 Task: Add The Spice Hunter Saffron Strands, Spanish Mancha, Whole to the cart.
Action: Mouse moved to (402, 219)
Screenshot: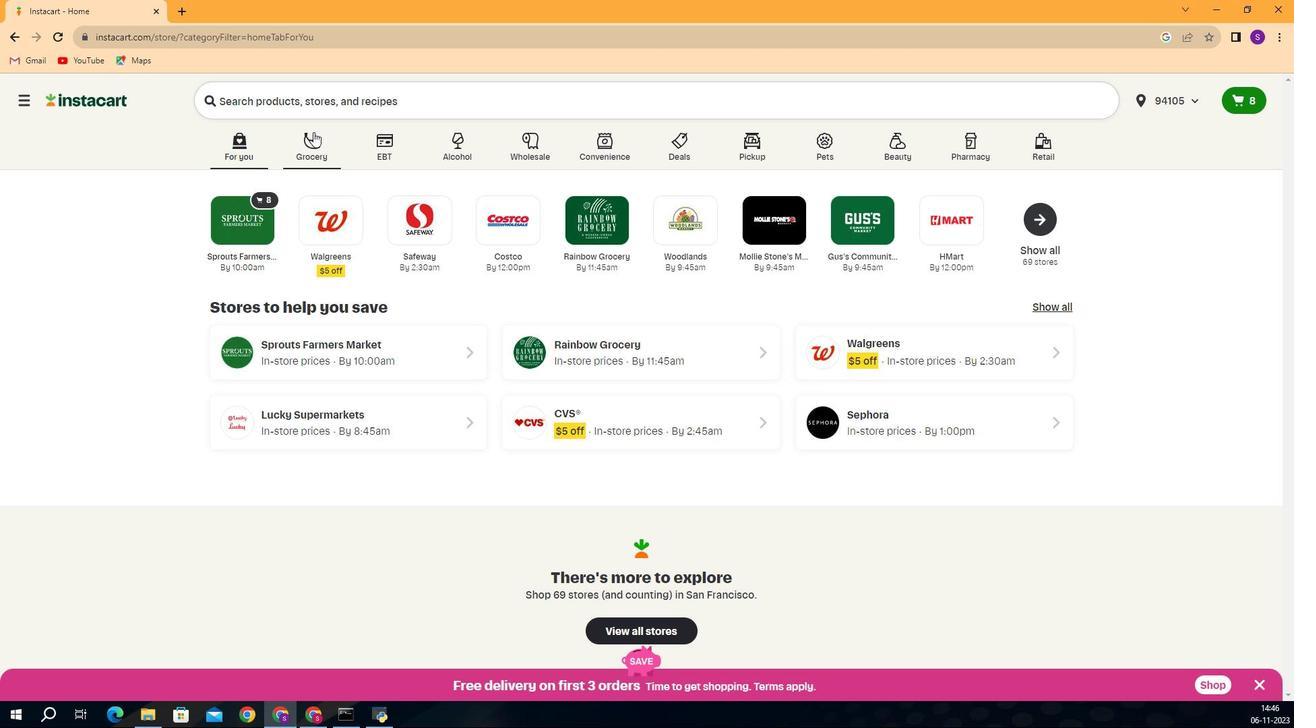 
Action: Mouse pressed left at (402, 219)
Screenshot: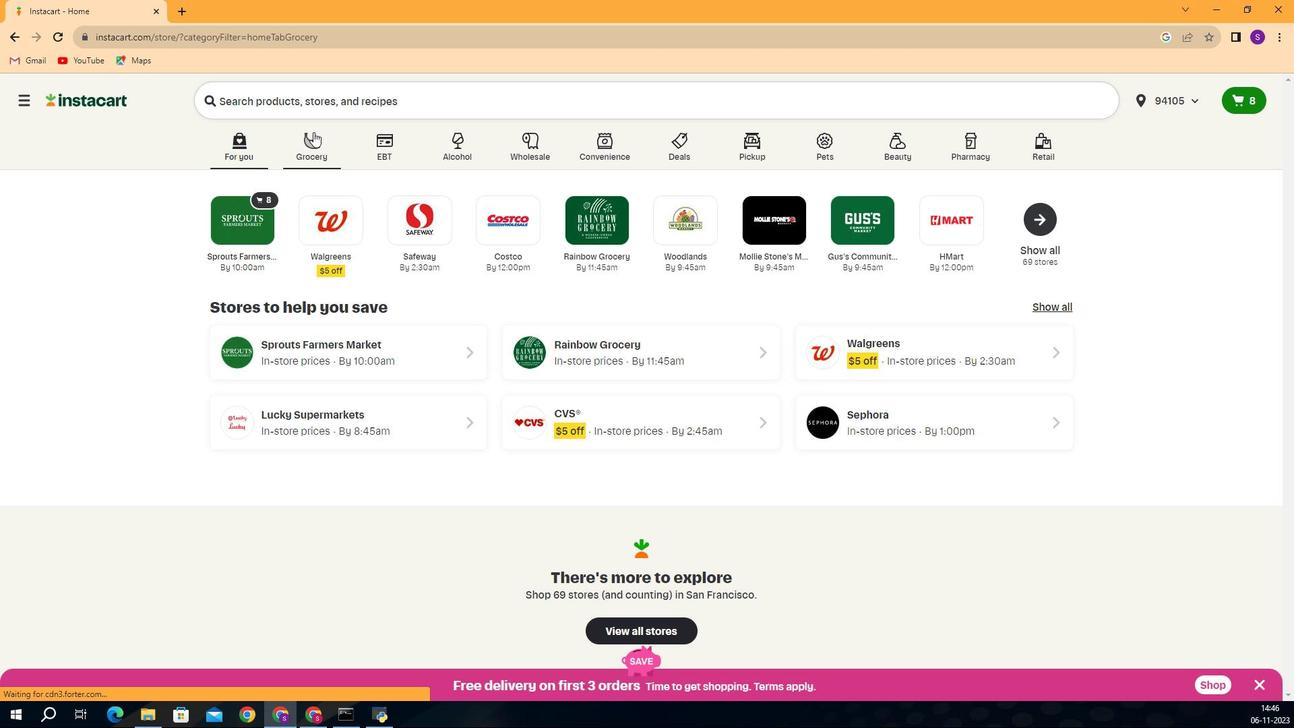 
Action: Mouse moved to (459, 279)
Screenshot: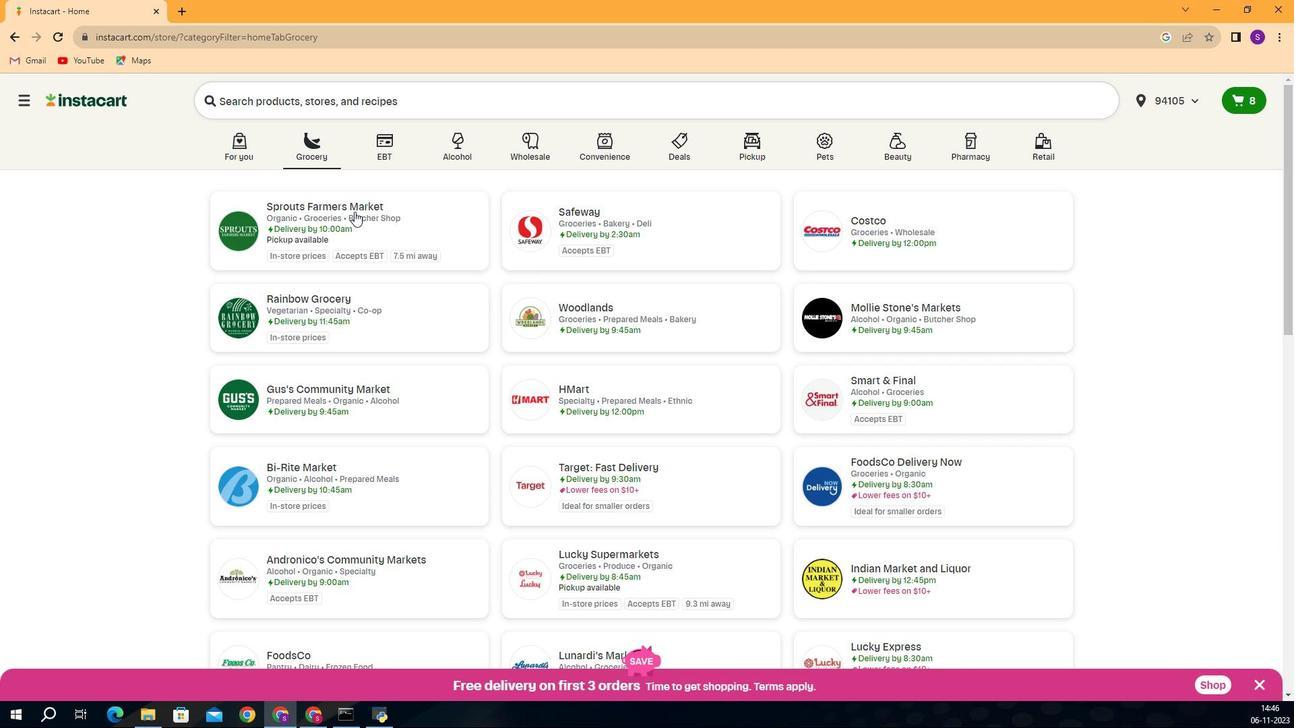 
Action: Mouse pressed left at (459, 279)
Screenshot: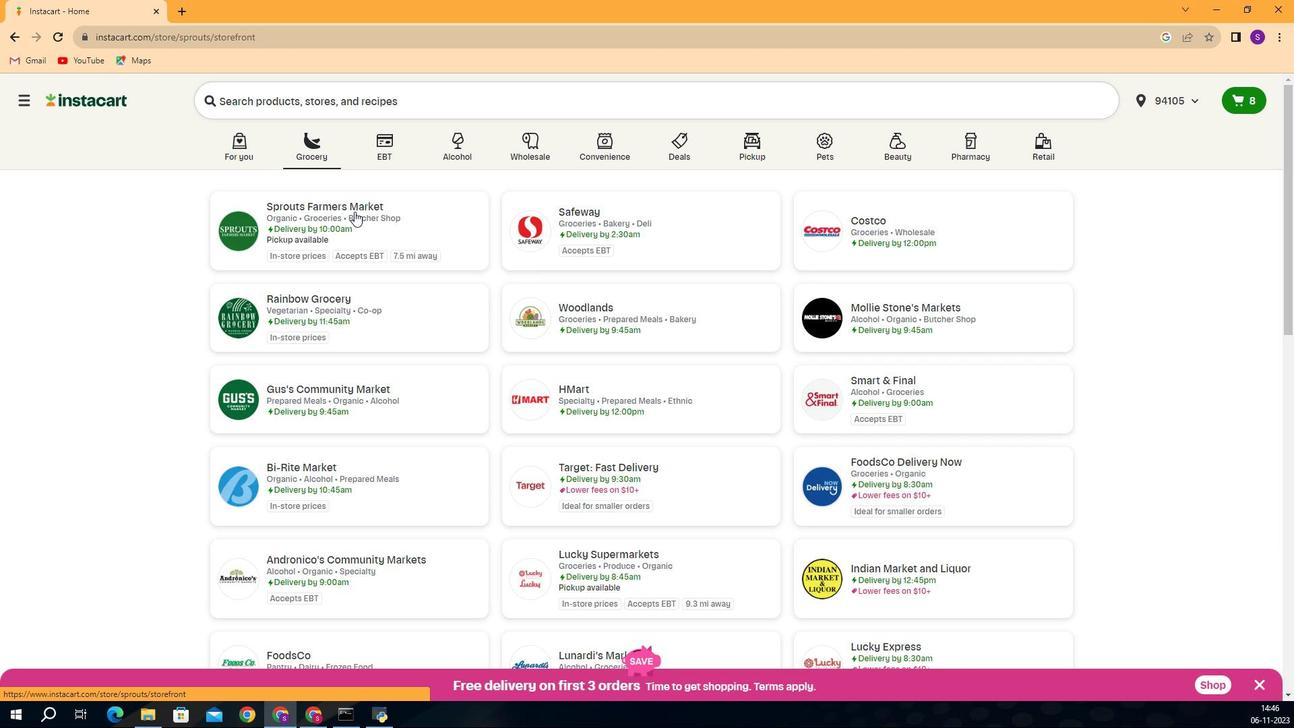 
Action: Mouse moved to (50, 449)
Screenshot: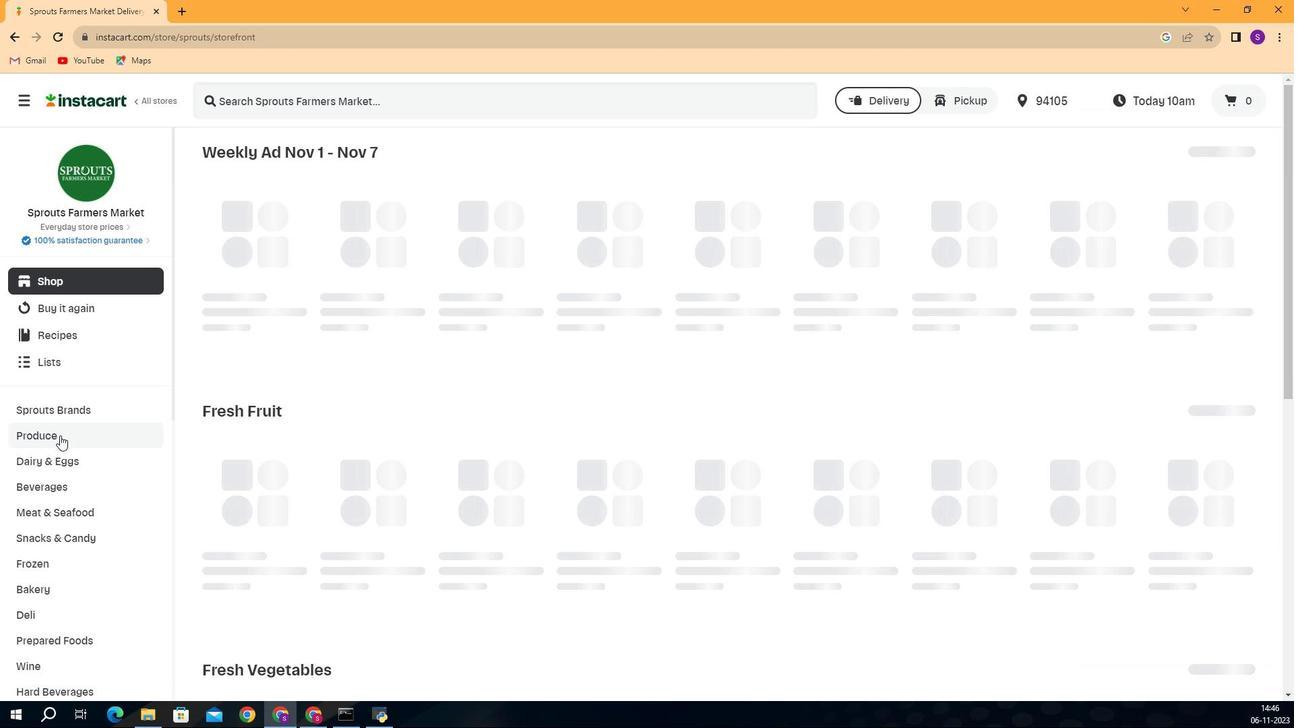 
Action: Mouse scrolled (50, 449) with delta (0, 0)
Screenshot: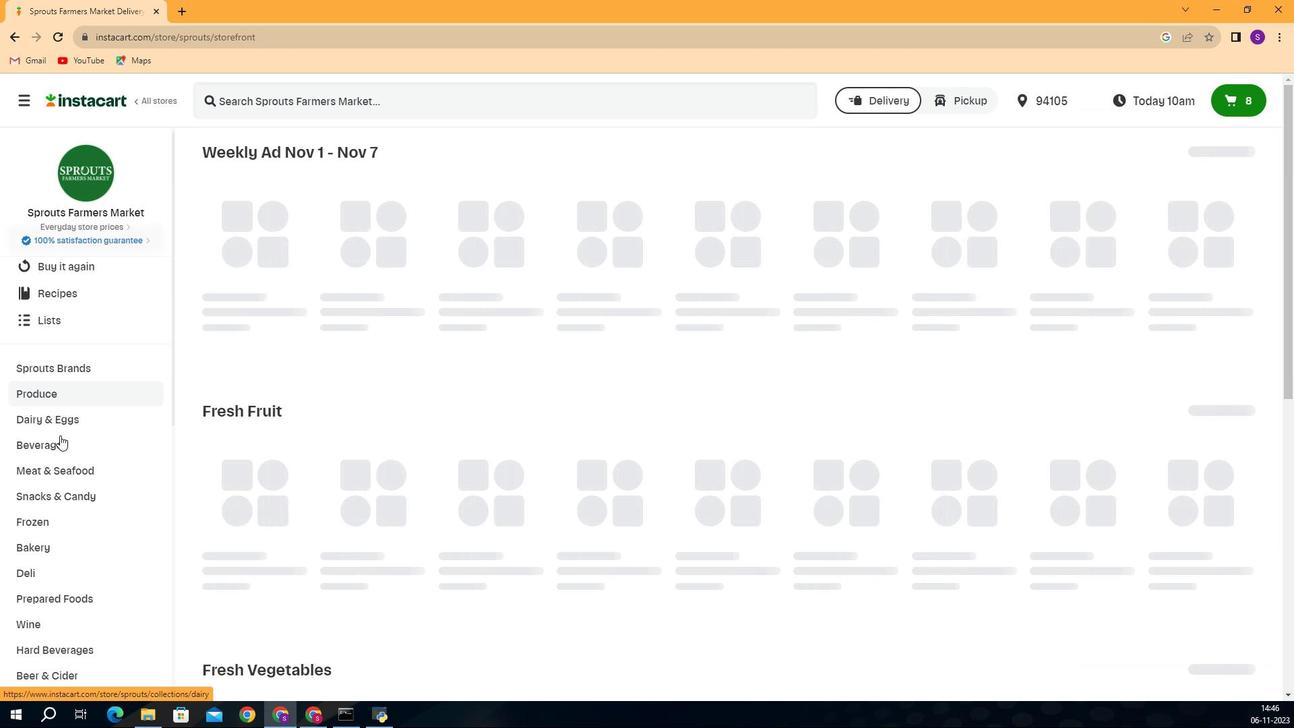 
Action: Mouse scrolled (50, 449) with delta (0, 0)
Screenshot: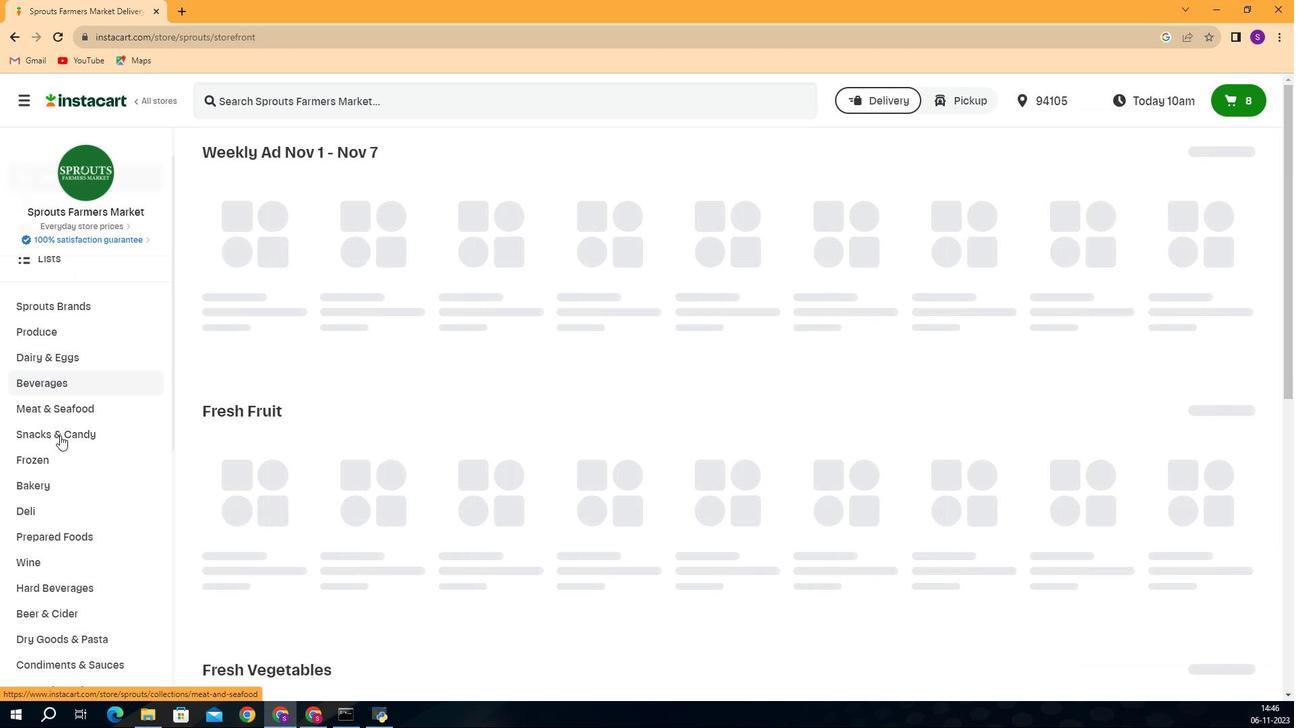 
Action: Mouse scrolled (50, 449) with delta (0, 0)
Screenshot: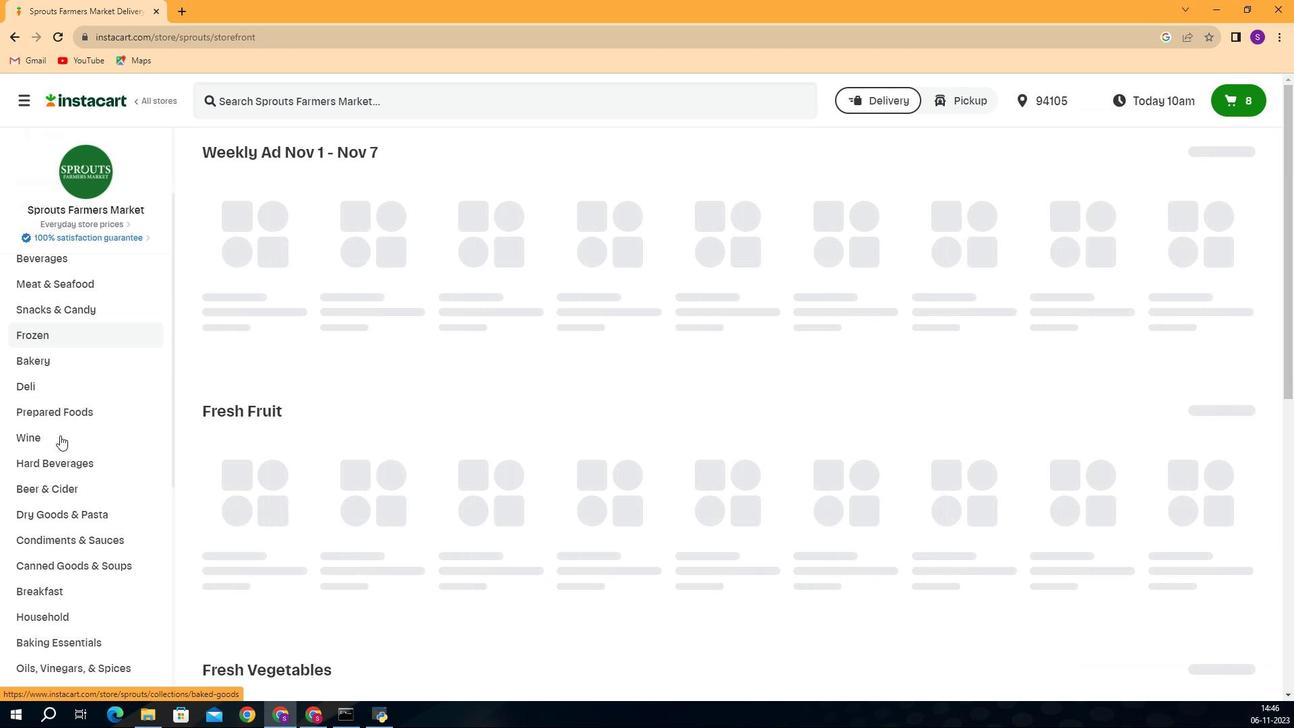 
Action: Mouse scrolled (50, 449) with delta (0, 0)
Screenshot: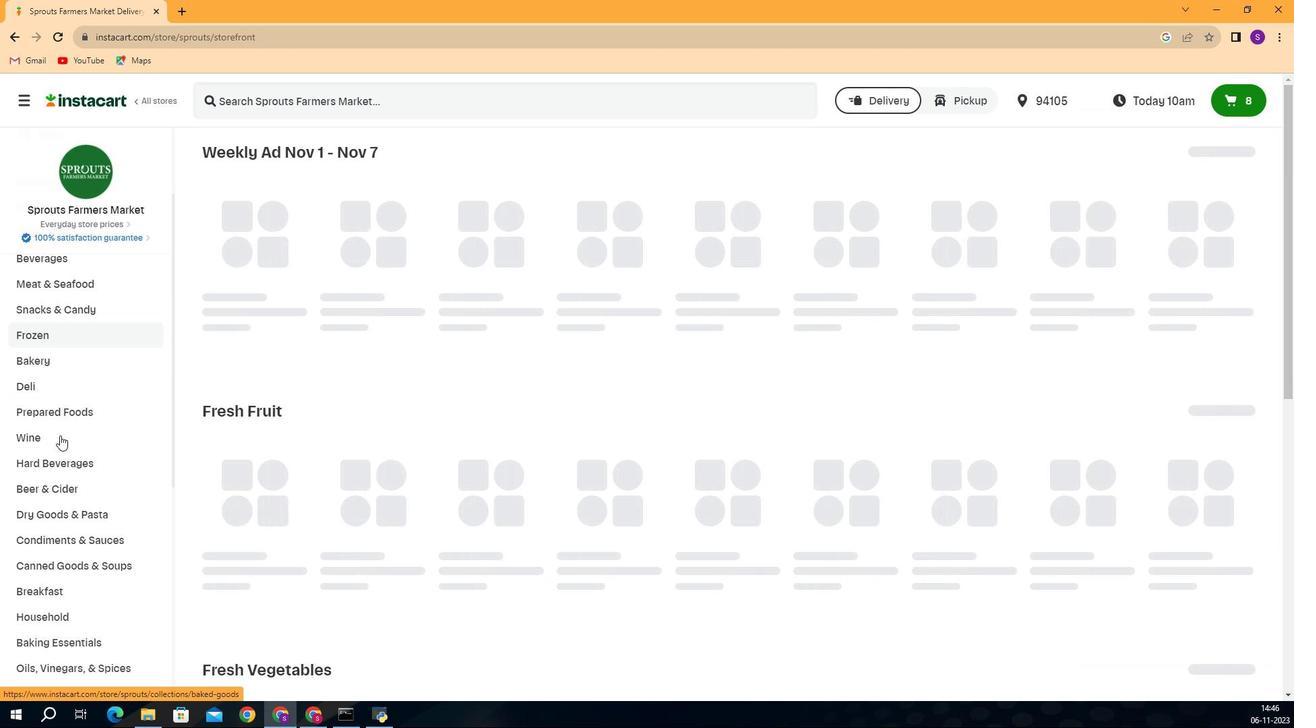 
Action: Mouse scrolled (50, 449) with delta (0, 0)
Screenshot: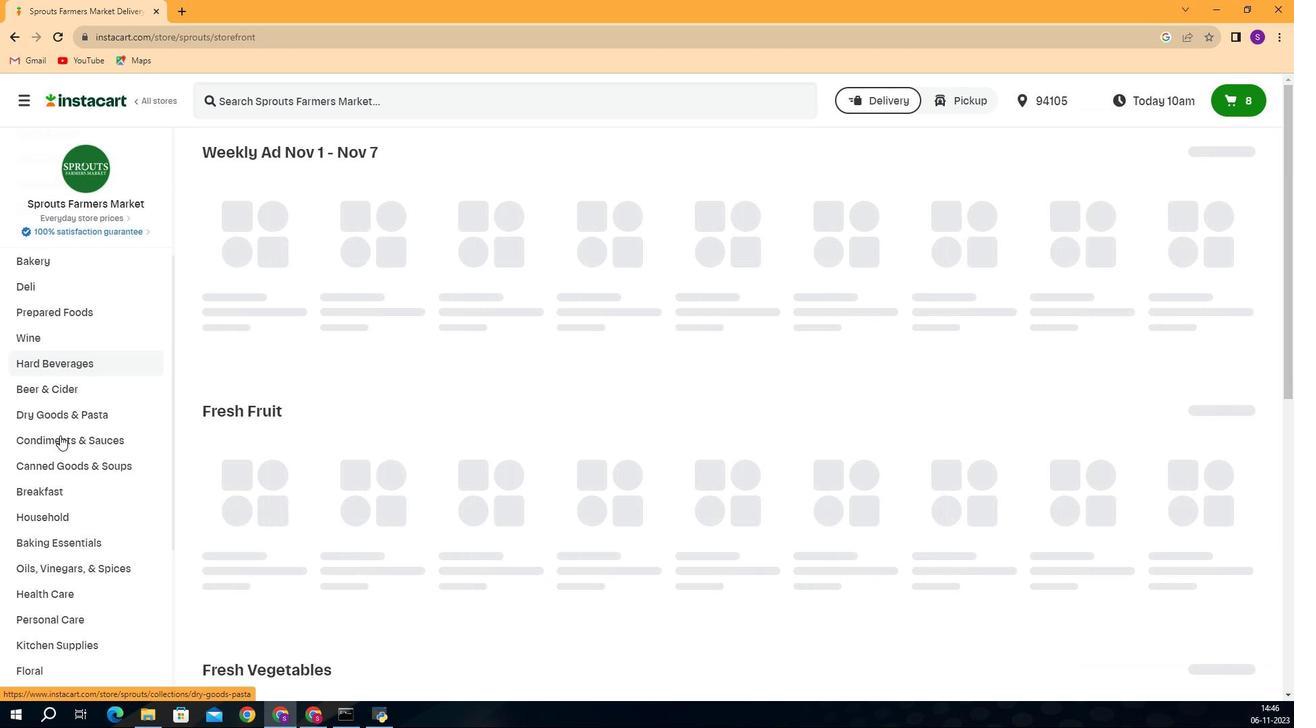 
Action: Mouse scrolled (50, 449) with delta (0, 0)
Screenshot: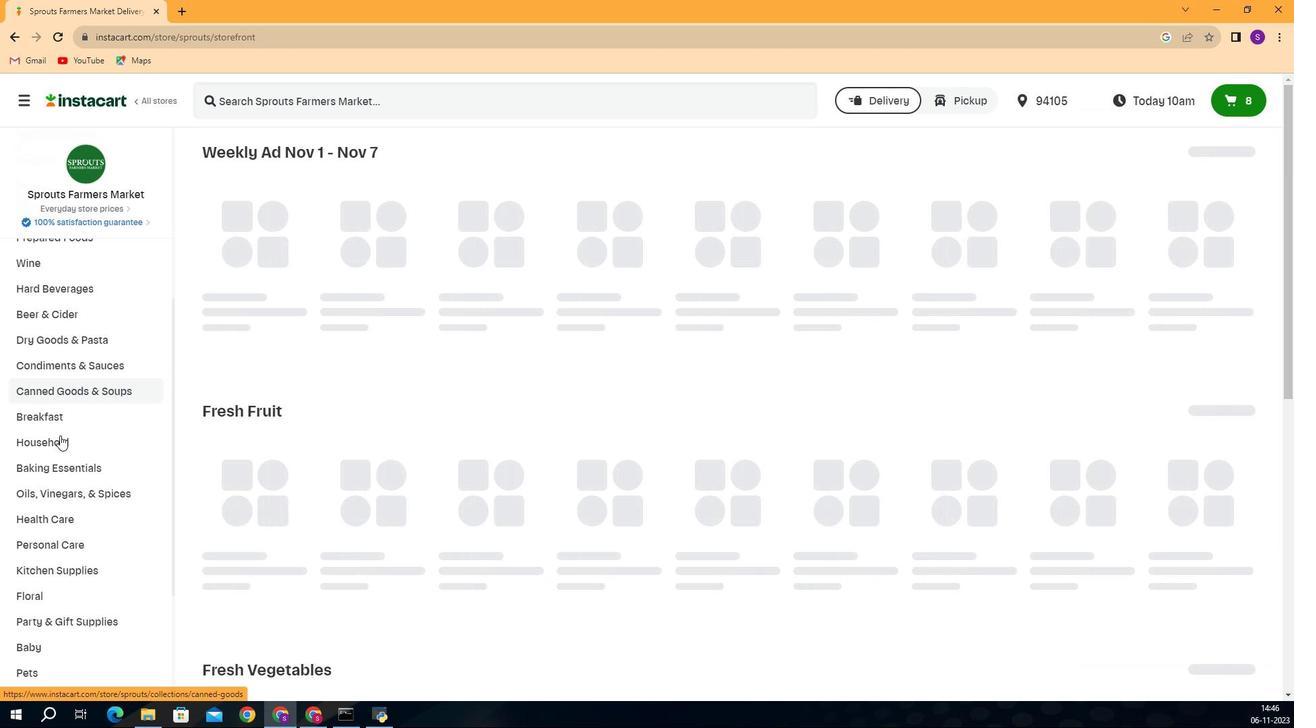 
Action: Mouse moved to (70, 487)
Screenshot: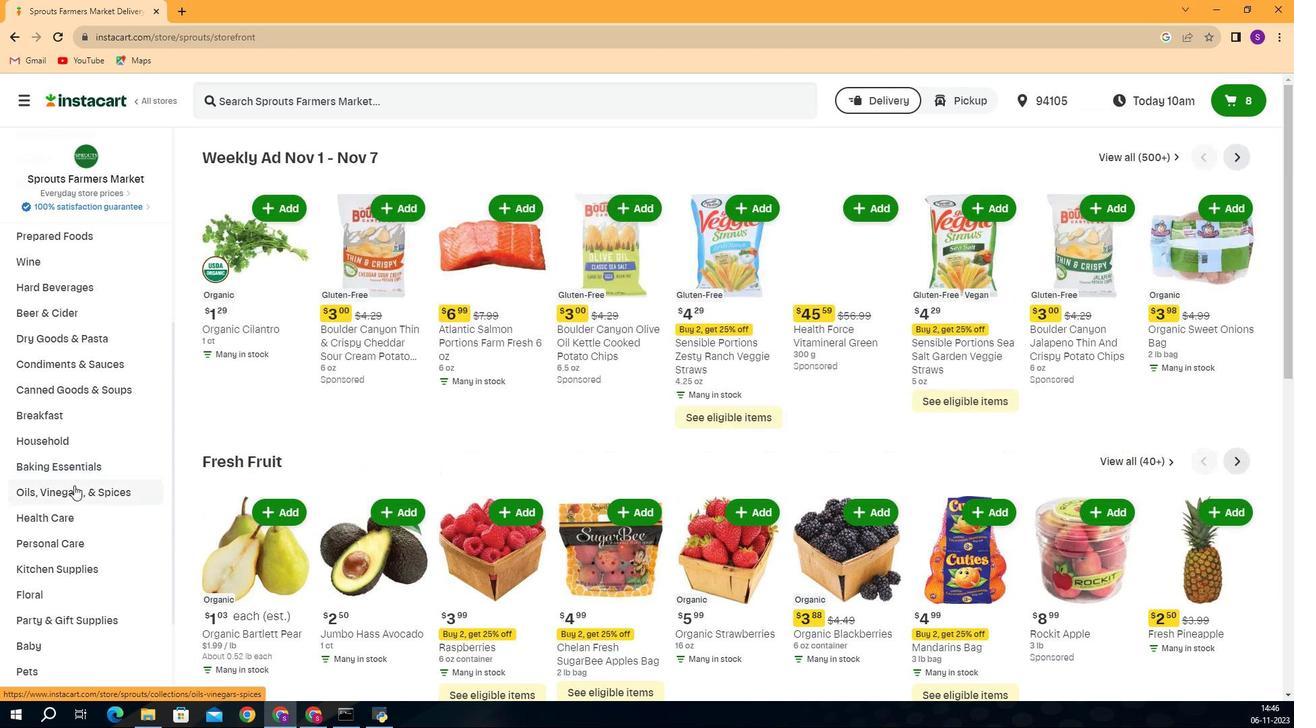 
Action: Mouse pressed left at (70, 487)
Screenshot: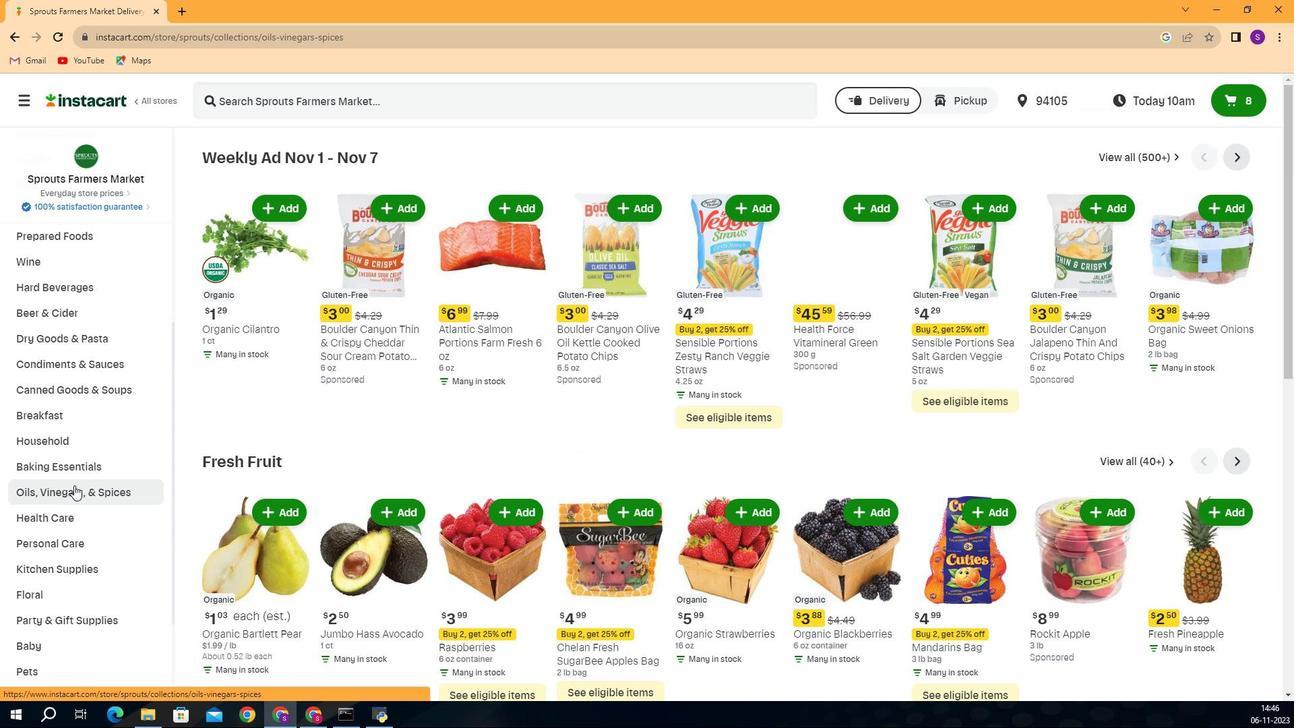 
Action: Mouse moved to (506, 387)
Screenshot: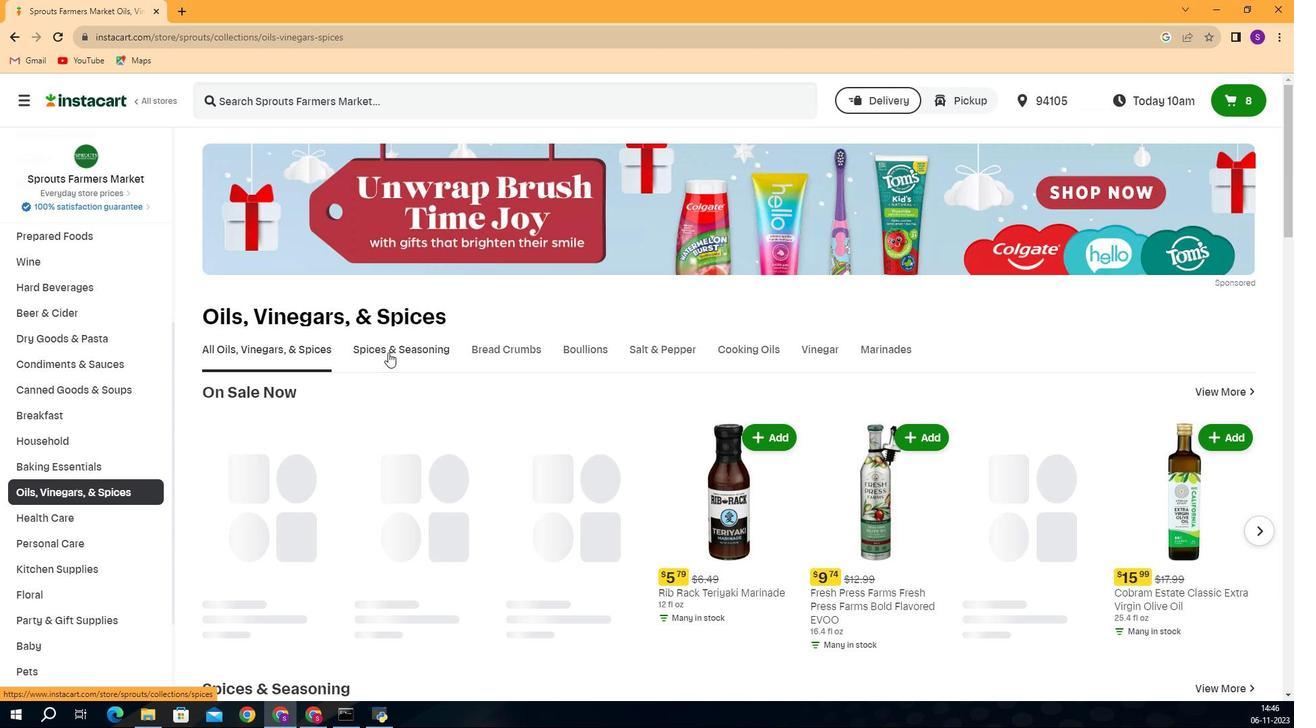 
Action: Mouse pressed left at (506, 387)
Screenshot: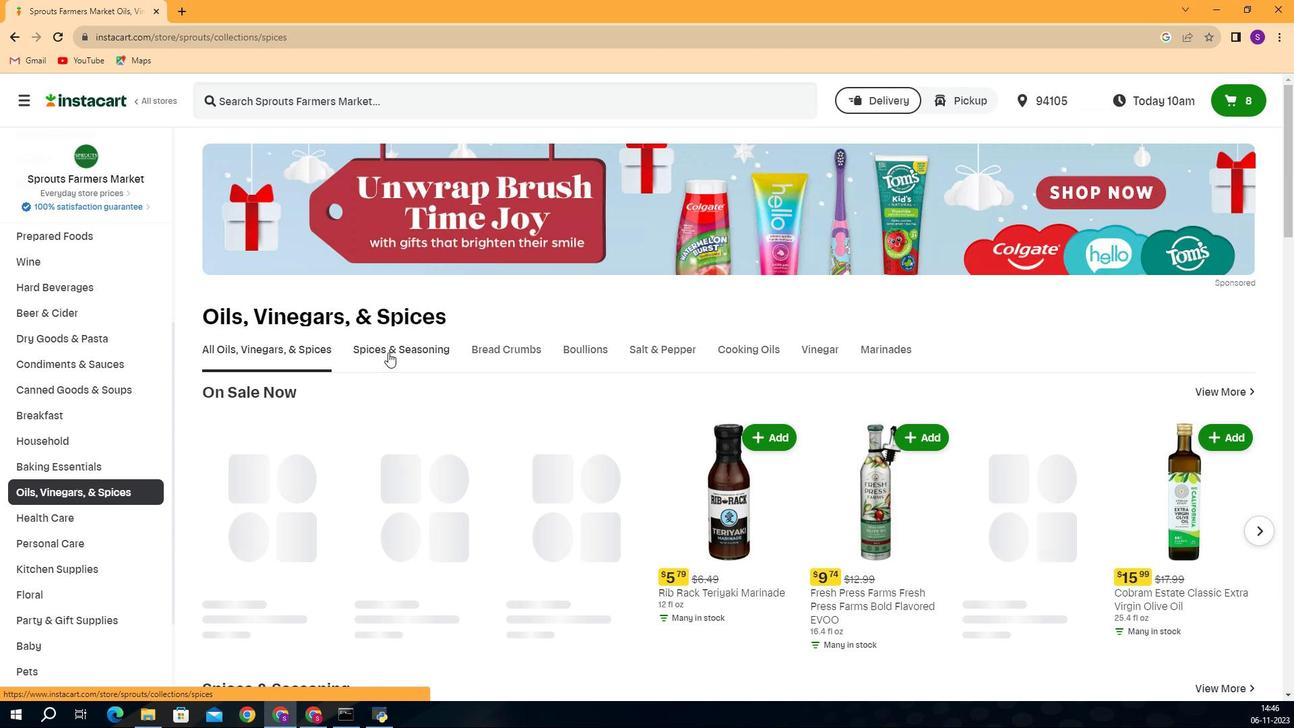
Action: Mouse moved to (724, 198)
Screenshot: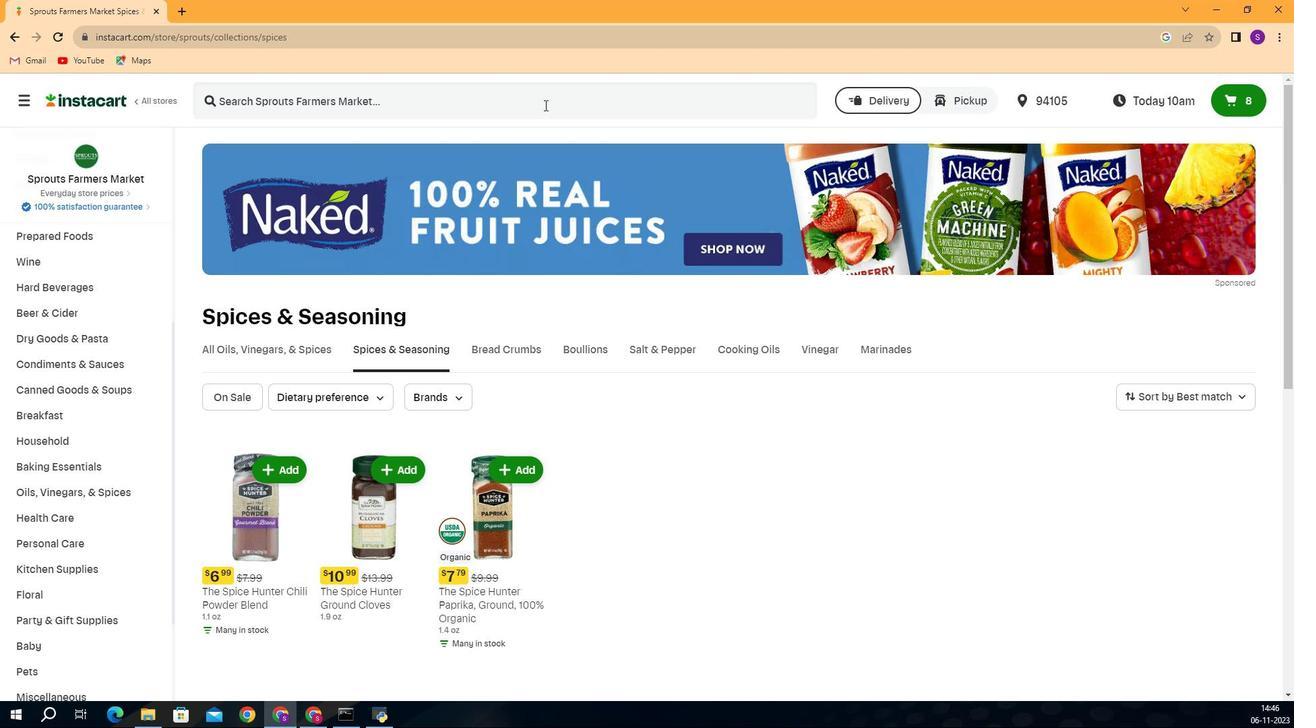 
Action: Mouse pressed left at (724, 198)
Screenshot: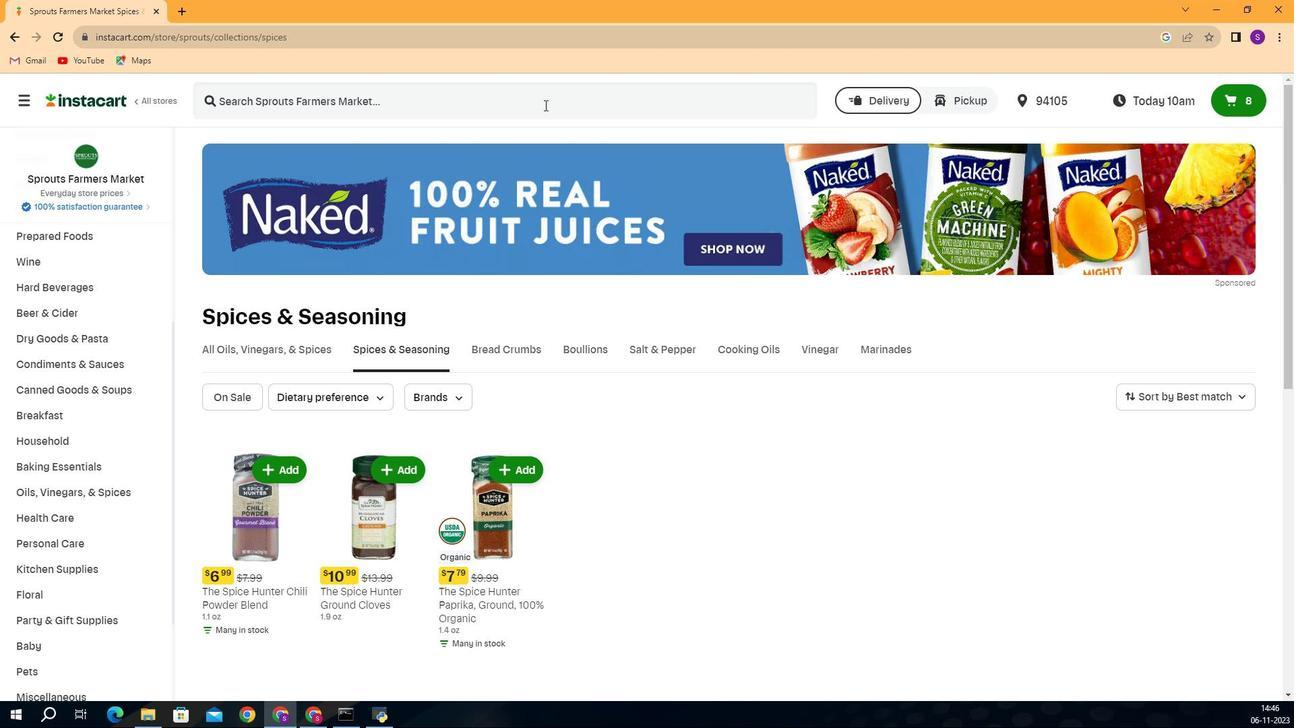 
Action: Key pressed <Key.caps_lock>T<Key.caps_lock>he<Key.space><Key.caps_lock>S<Key.caps_lock>pice<Key.space><Key.caps_lock>H<Key.caps_lock>unter<Key.space><Key.caps_lock>S<Key.caps_lock>affron<Key.space><Key.caps_lock>S<Key.caps_lock>trands,<Key.space><Key.caps_lock>S<Key.caps_lock>panish<Key.space><Key.caps_lock>M<Key.caps_lock>acha<Key.backspace><Key.backspace><Key.backspace>ncha,<Key.space><Key.caps_lock>W<Key.caps_lock>hole<Key.enter>
Screenshot: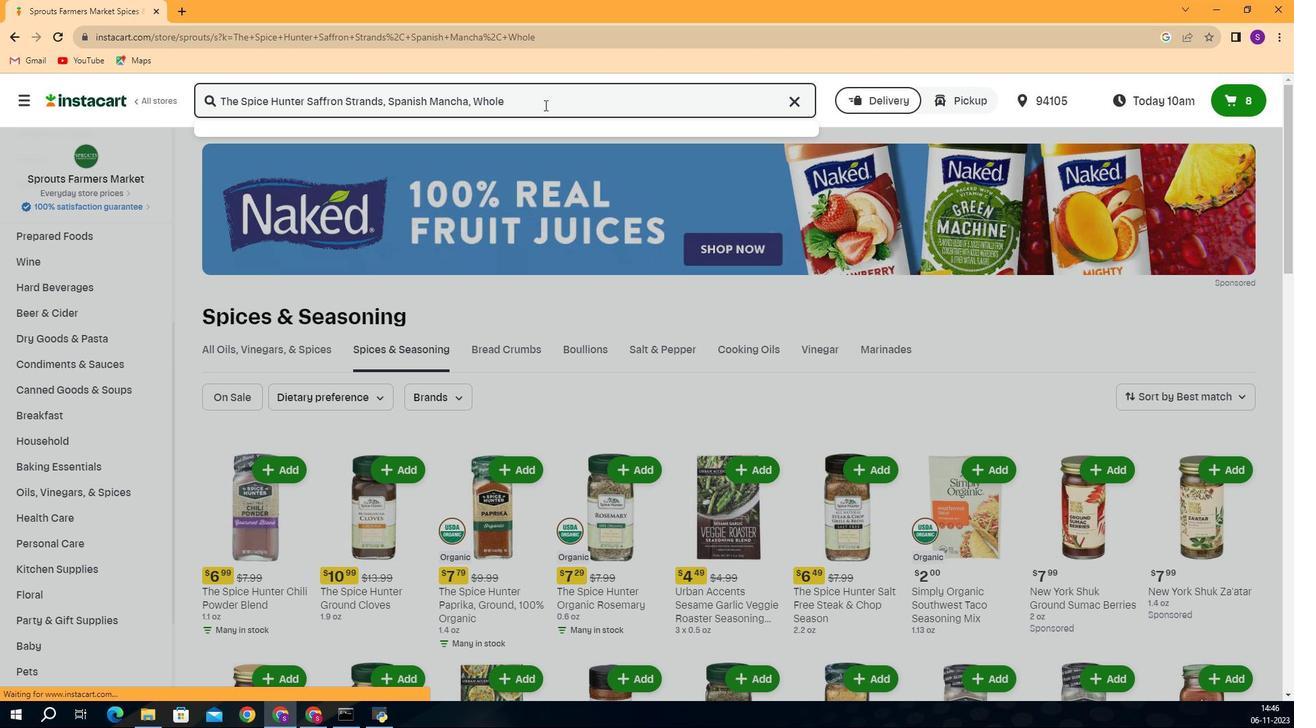 
Action: Mouse moved to (701, 285)
Screenshot: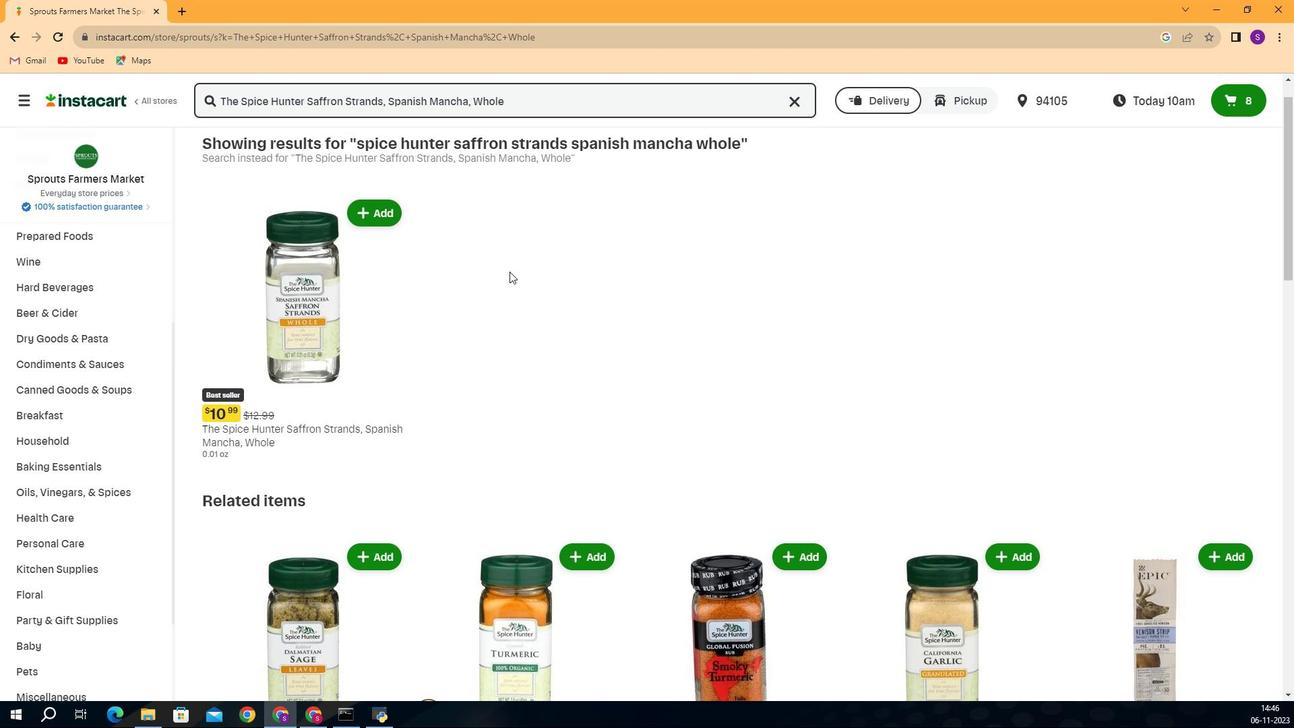 
Action: Mouse scrolled (703, 279) with delta (0, 0)
Screenshot: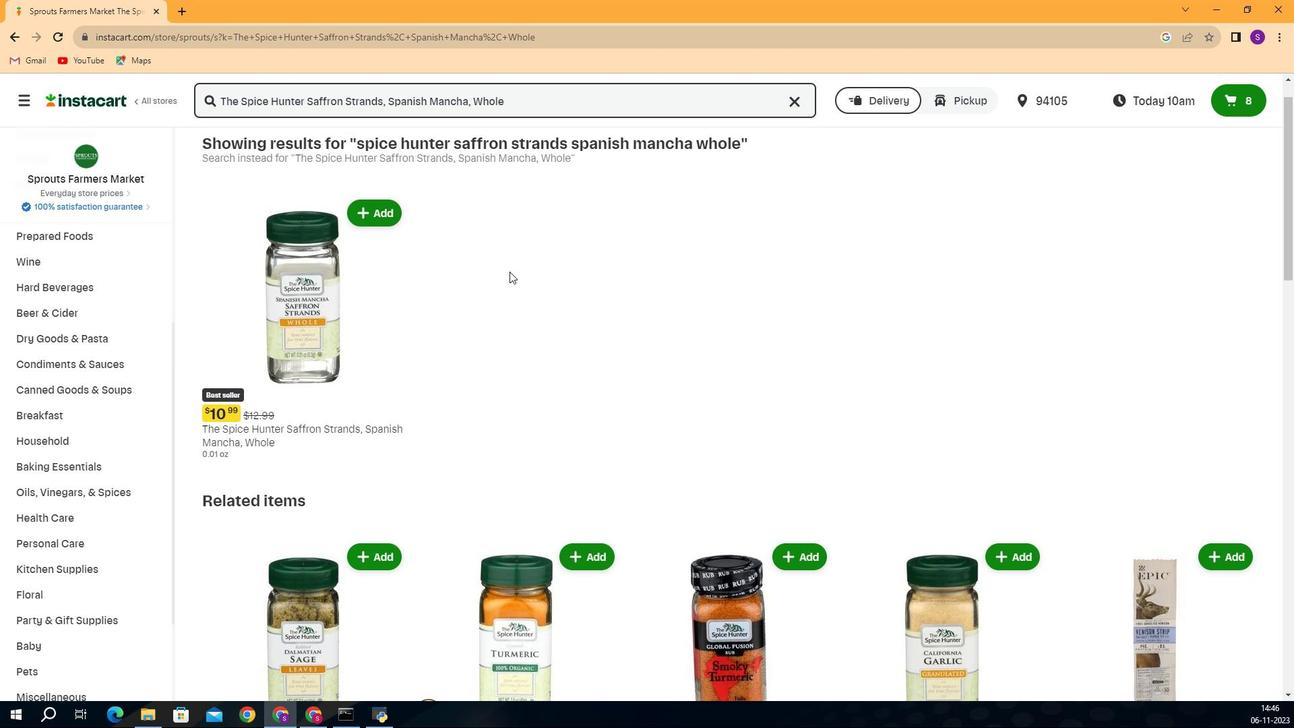 
Action: Mouse moved to (447, 260)
Screenshot: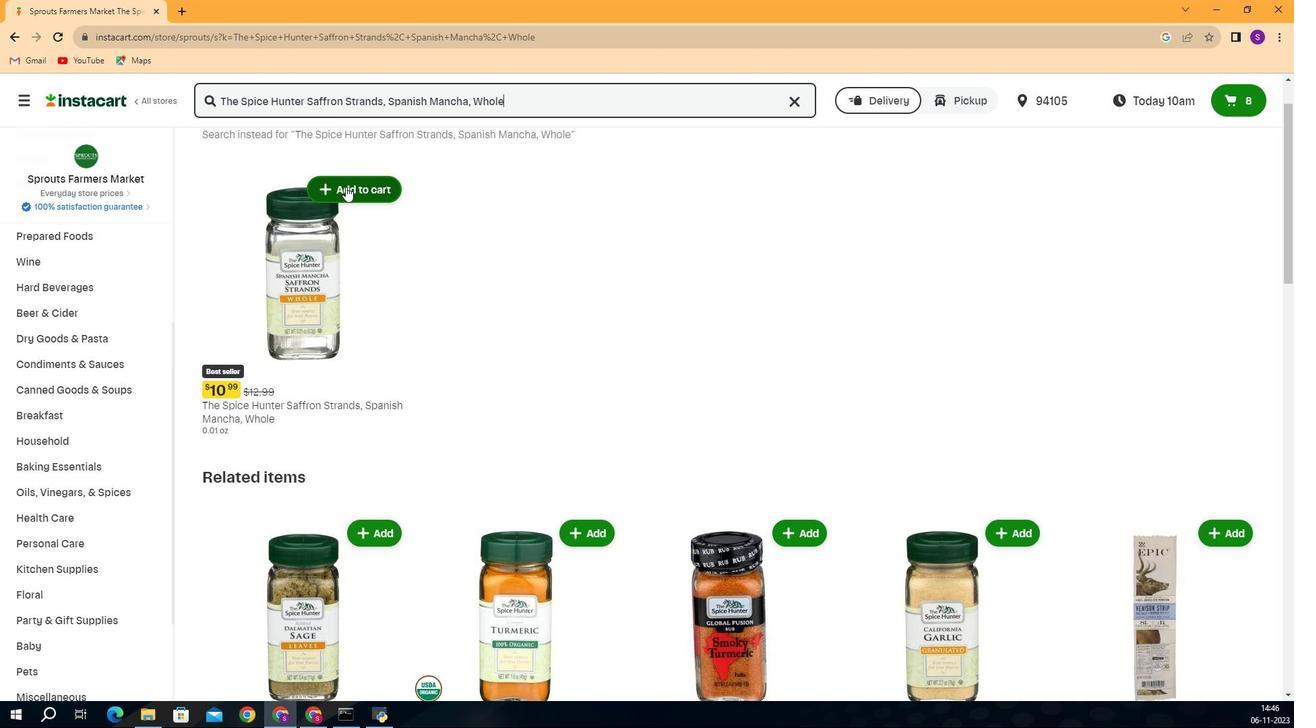 
Action: Mouse pressed left at (447, 260)
Screenshot: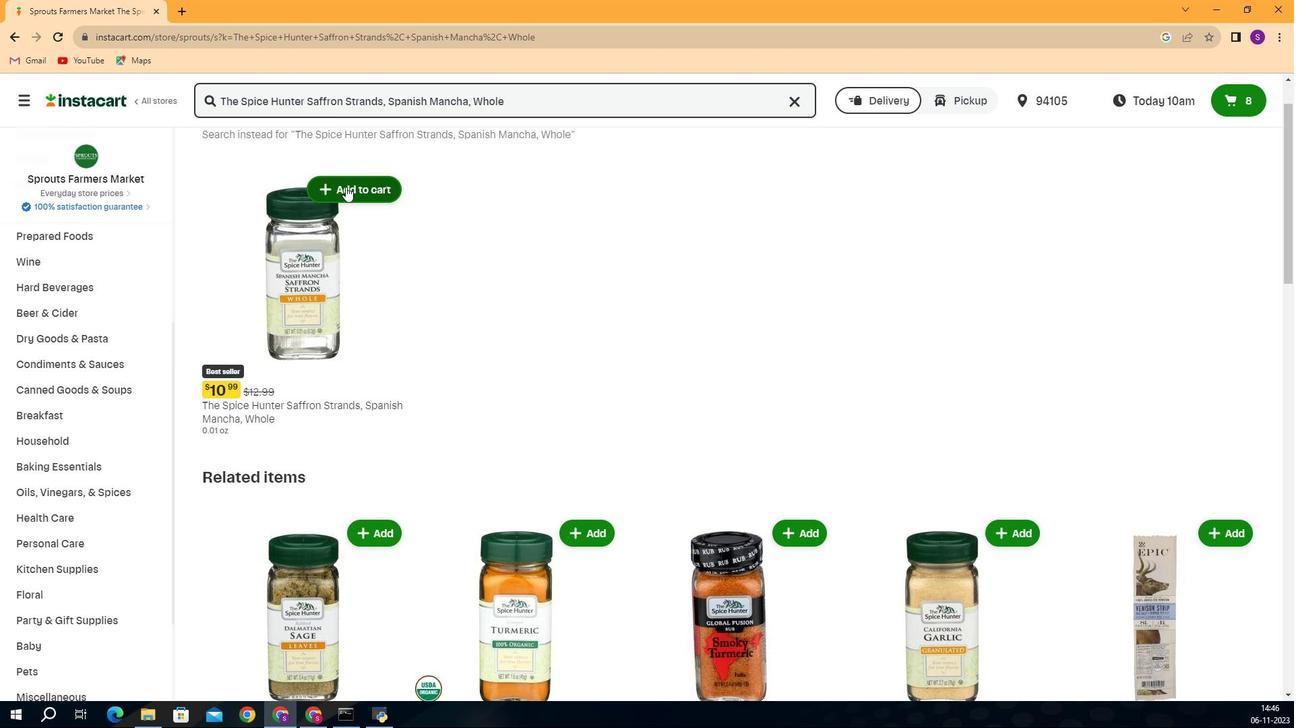 
Action: Mouse moved to (958, 424)
Screenshot: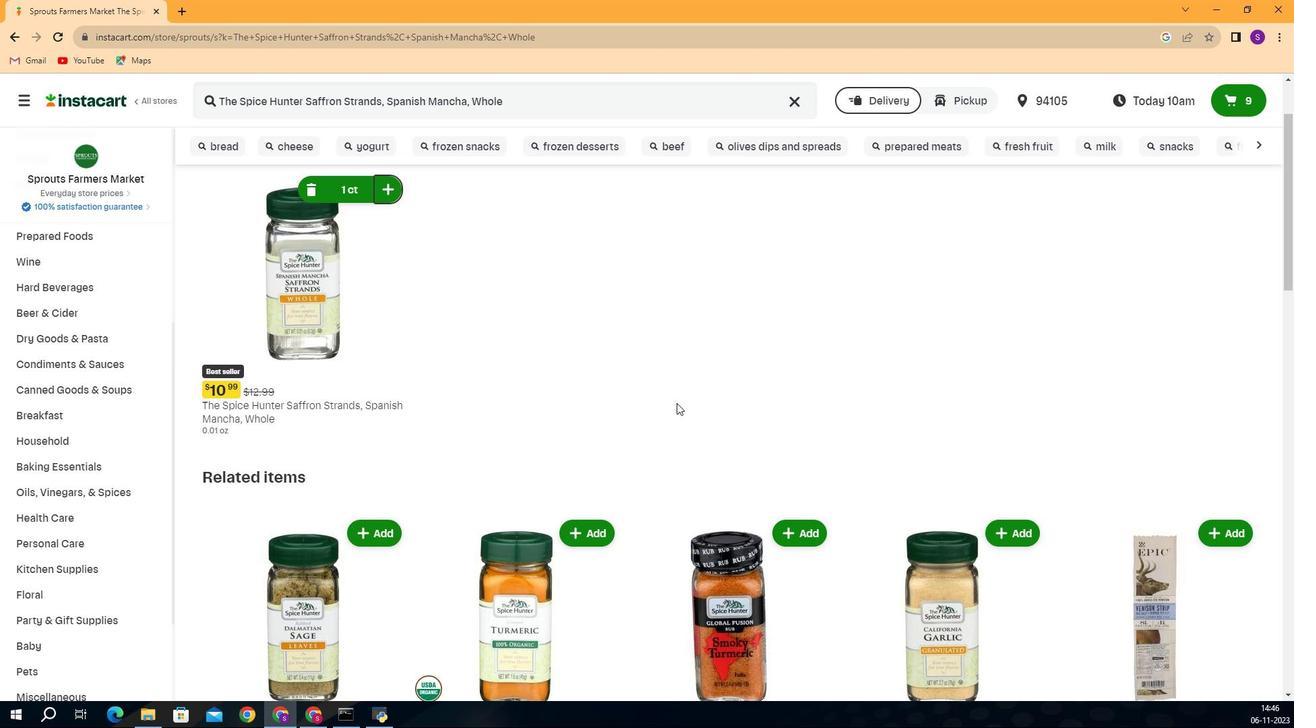 
